 Task: Insert a dropdown in your sheet.
Action: Mouse moved to (1115, 75)
Screenshot: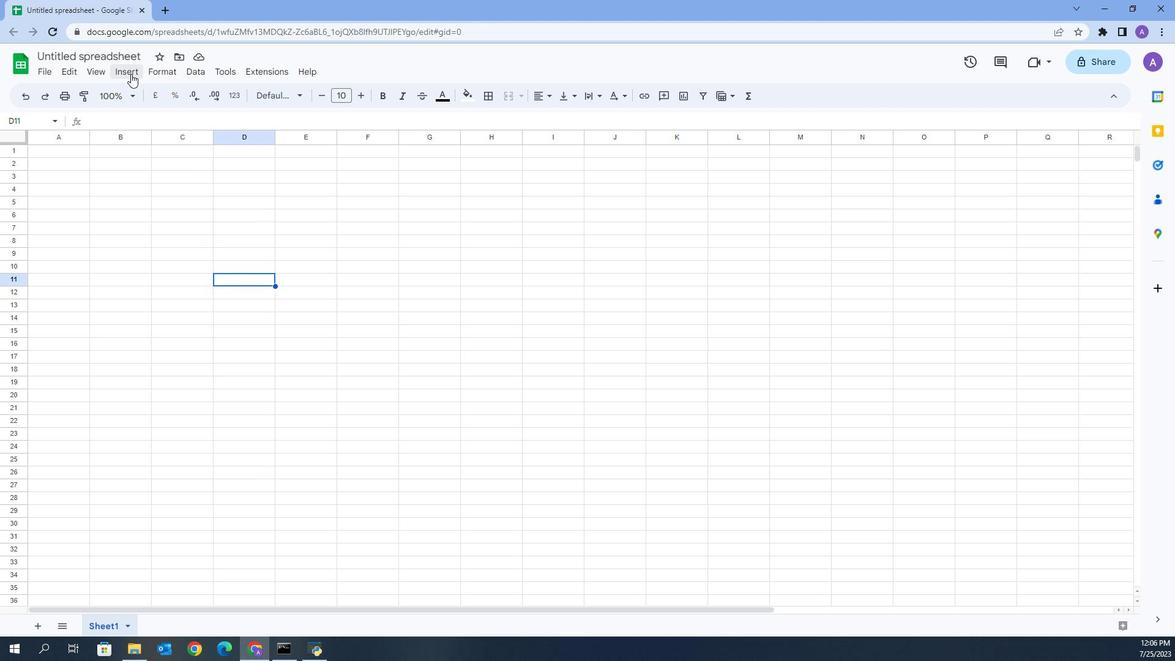 
Action: Mouse pressed left at (1115, 75)
Screenshot: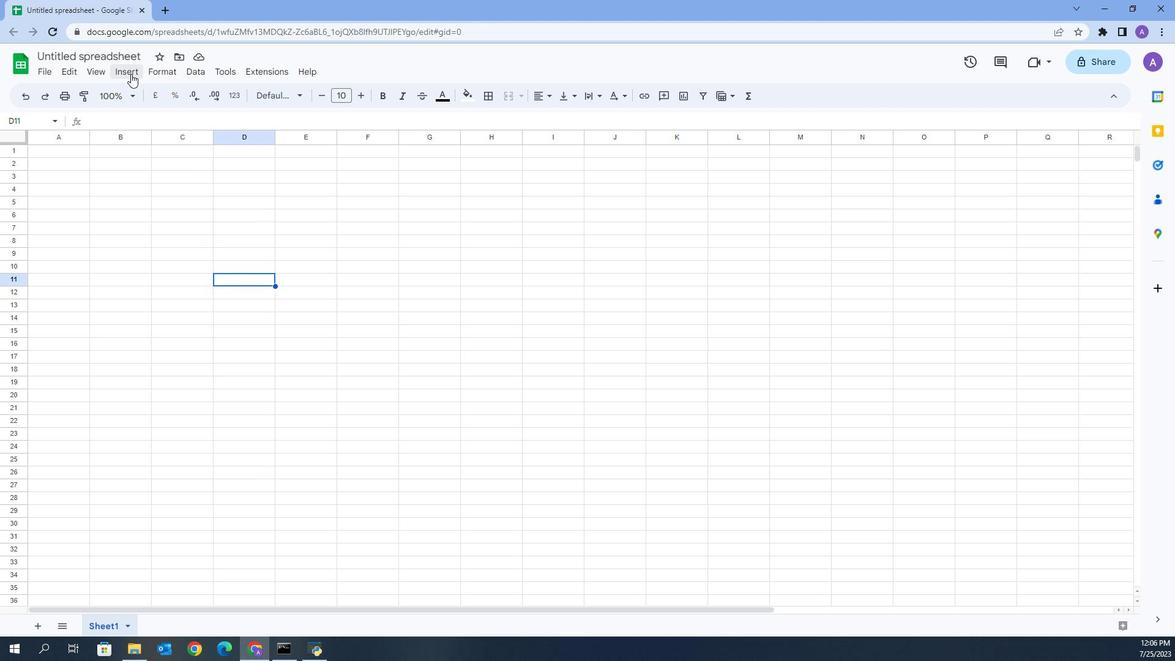 
Action: Mouse moved to (1145, 334)
Screenshot: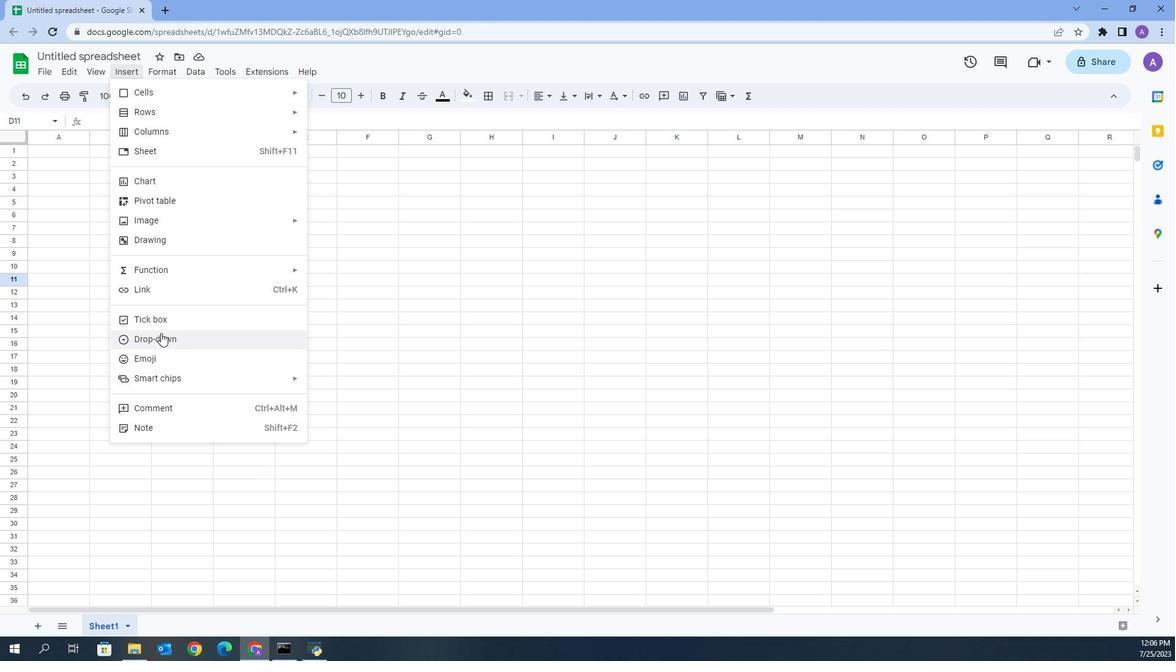 
Action: Mouse pressed left at (1145, 334)
Screenshot: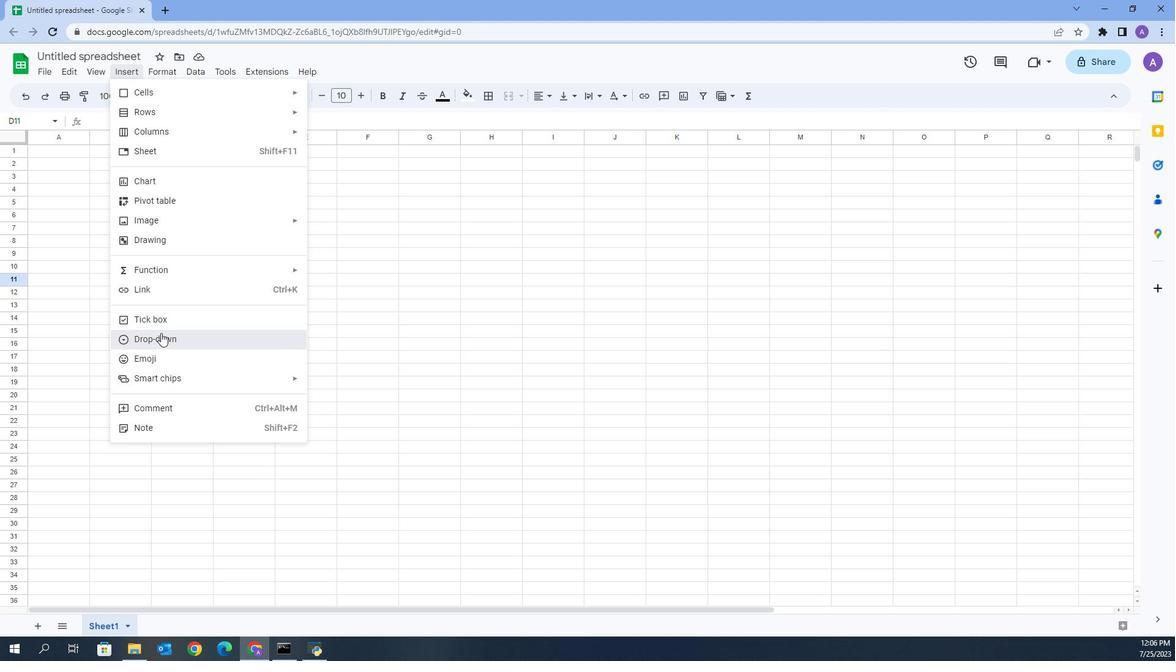 
